 Task: Create a schedule automation trigger every second wednesday of the month at 12:00 PM.
Action: Mouse moved to (1084, 306)
Screenshot: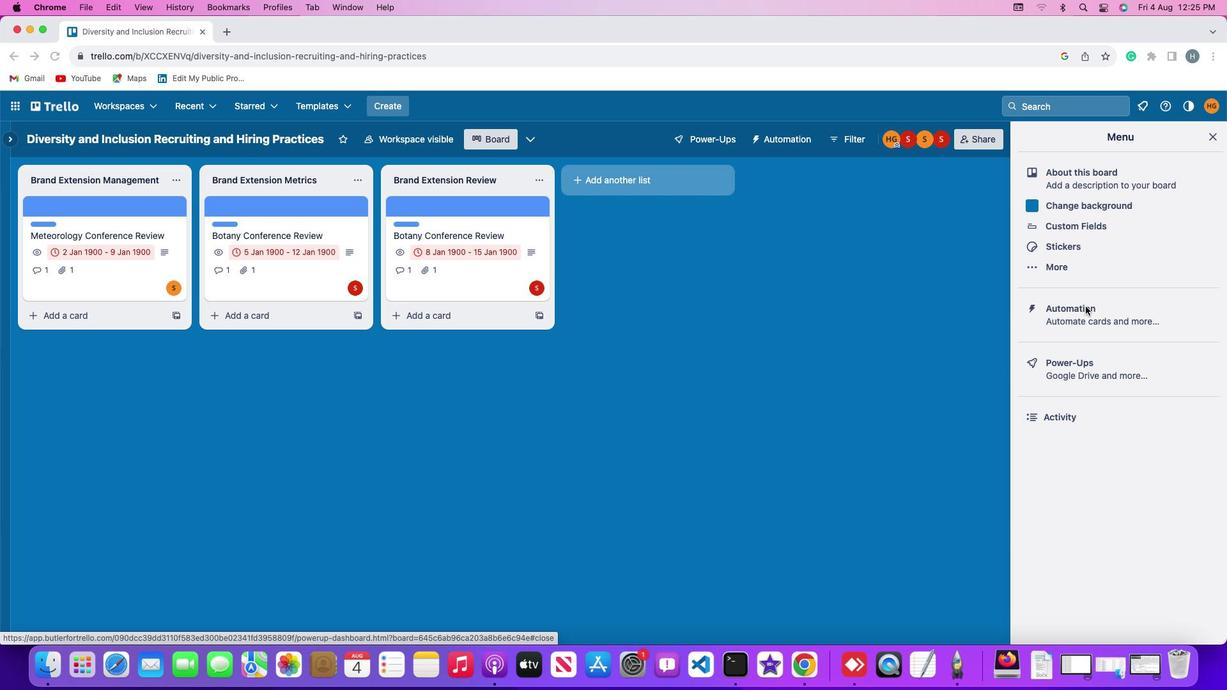 
Action: Mouse pressed left at (1084, 306)
Screenshot: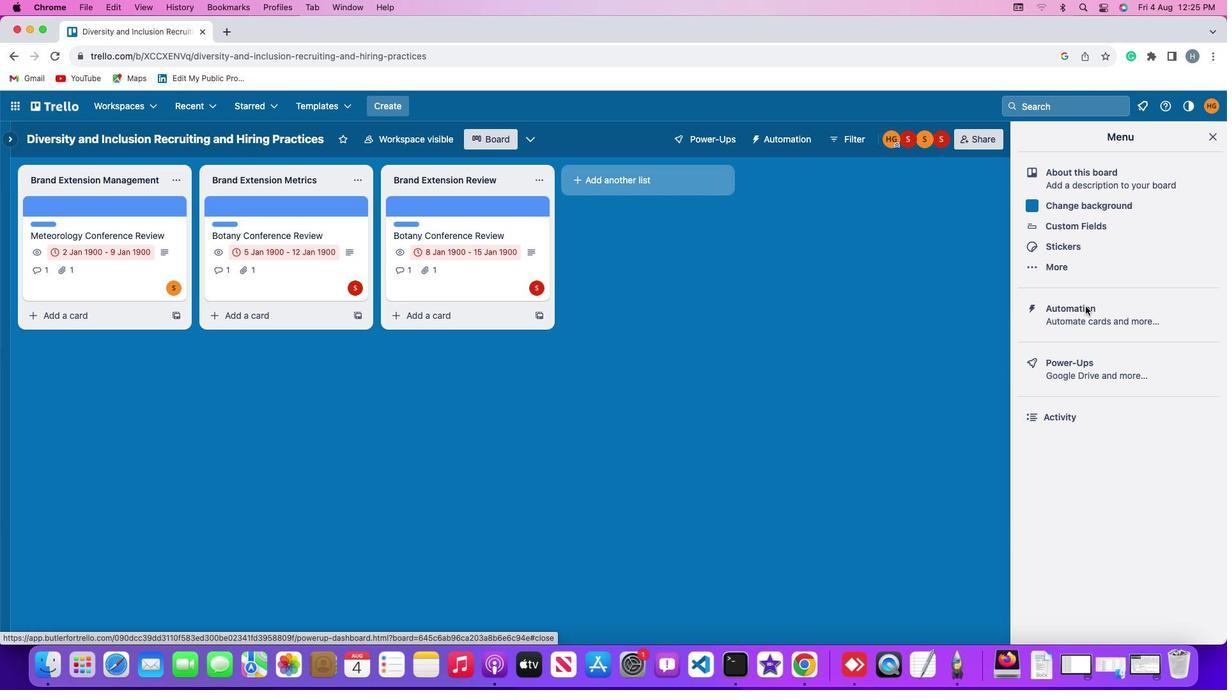 
Action: Mouse moved to (1093, 309)
Screenshot: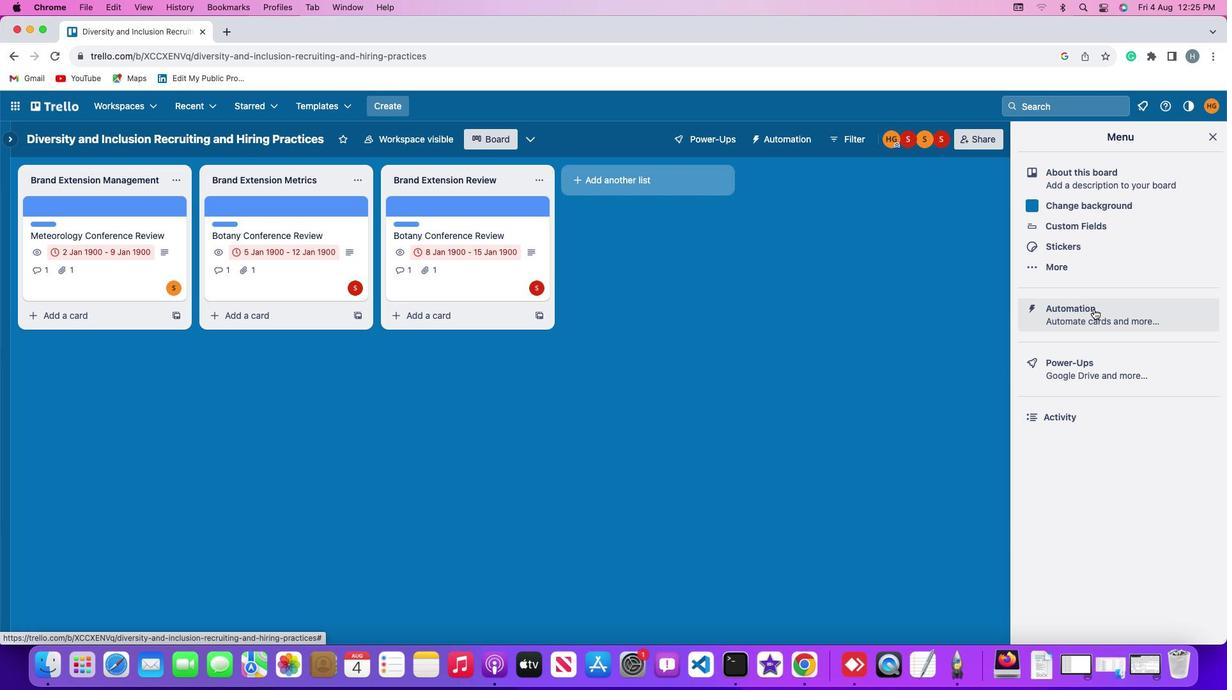 
Action: Mouse pressed left at (1093, 309)
Screenshot: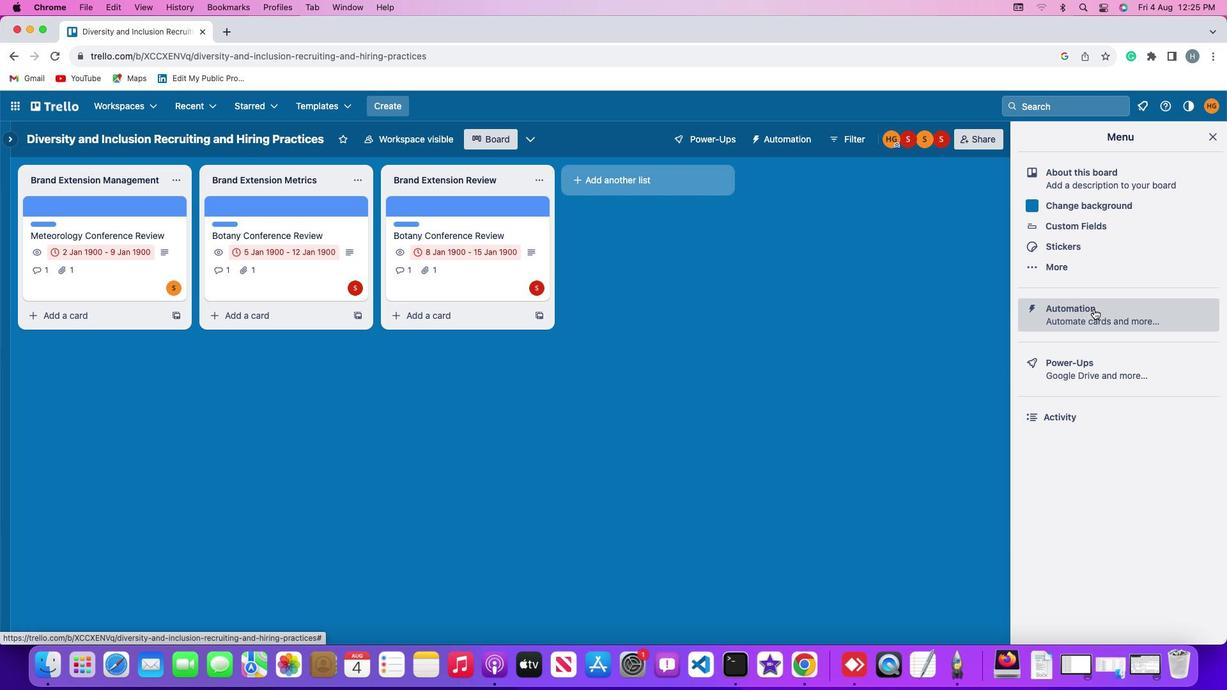 
Action: Mouse moved to (67, 272)
Screenshot: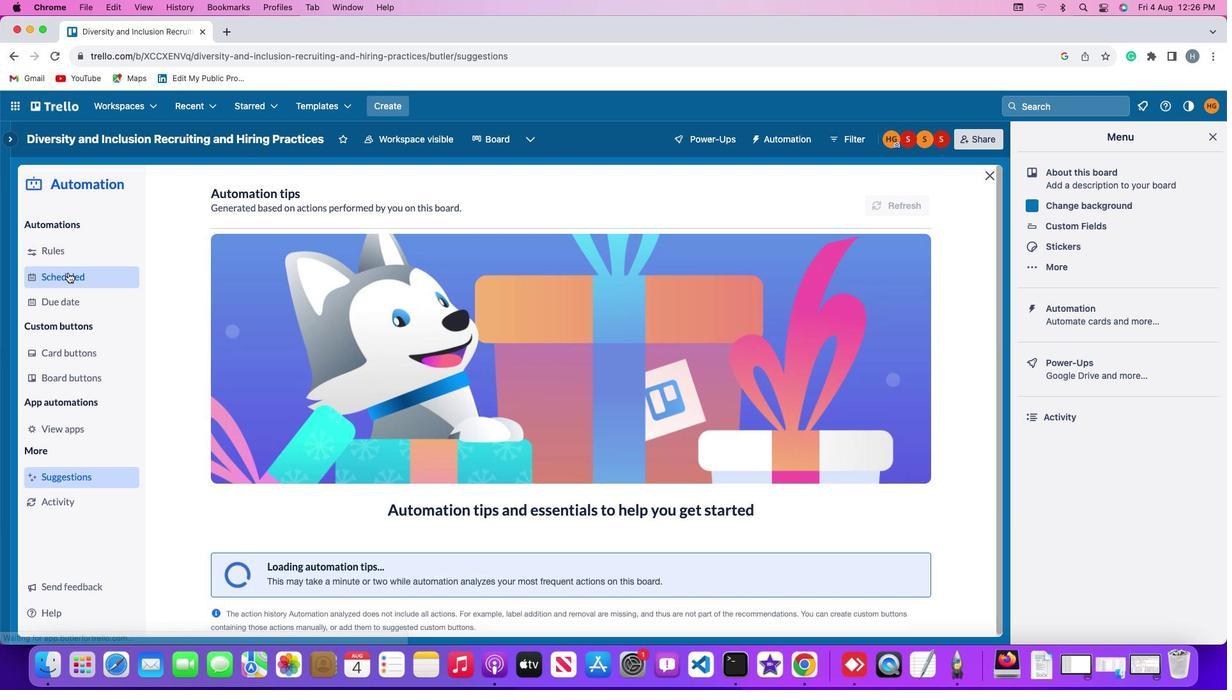 
Action: Mouse pressed left at (67, 272)
Screenshot: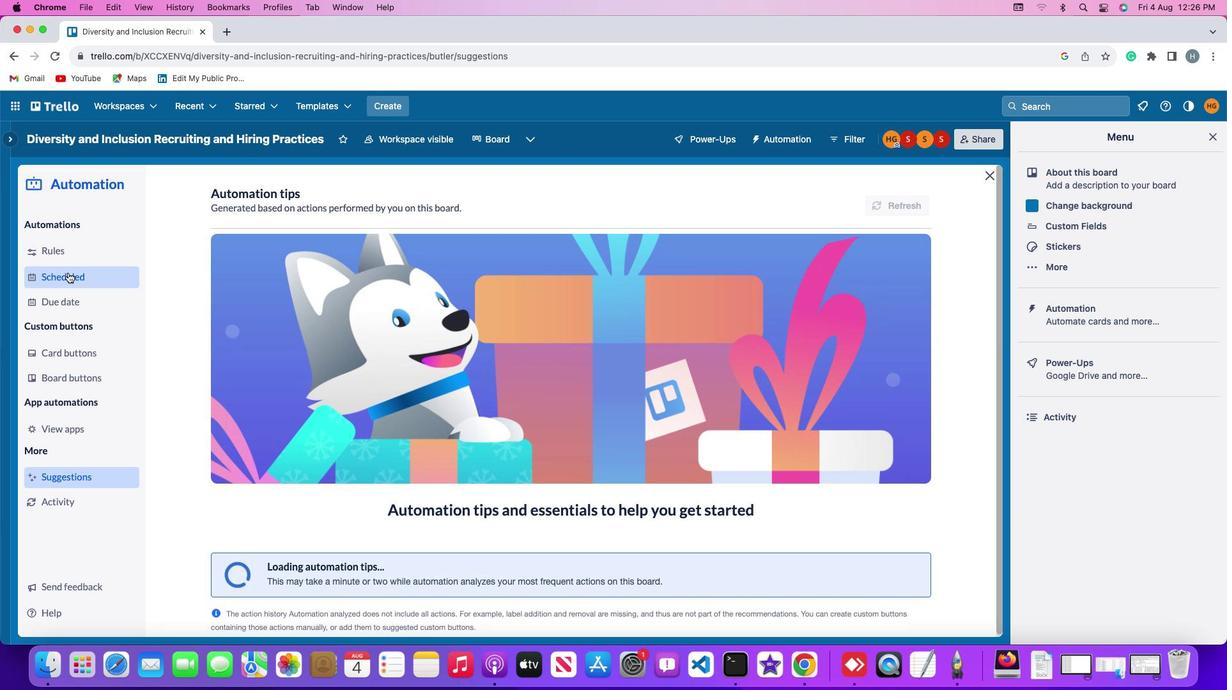 
Action: Mouse moved to (850, 194)
Screenshot: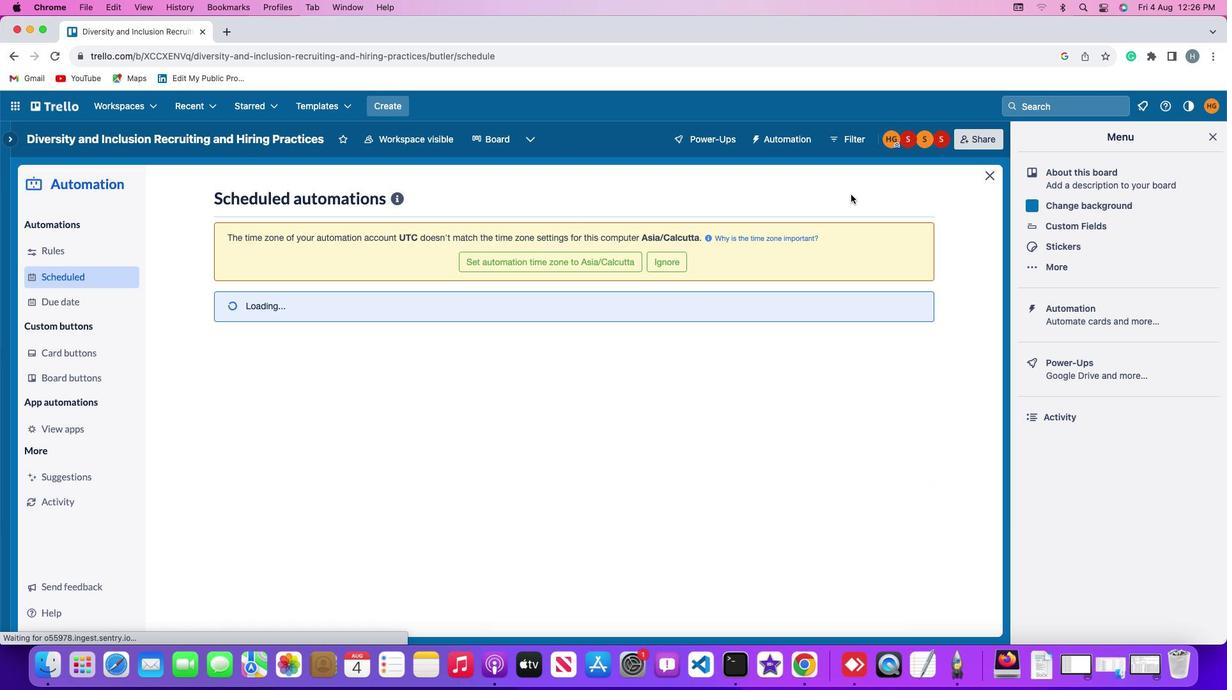 
Action: Mouse pressed left at (850, 194)
Screenshot: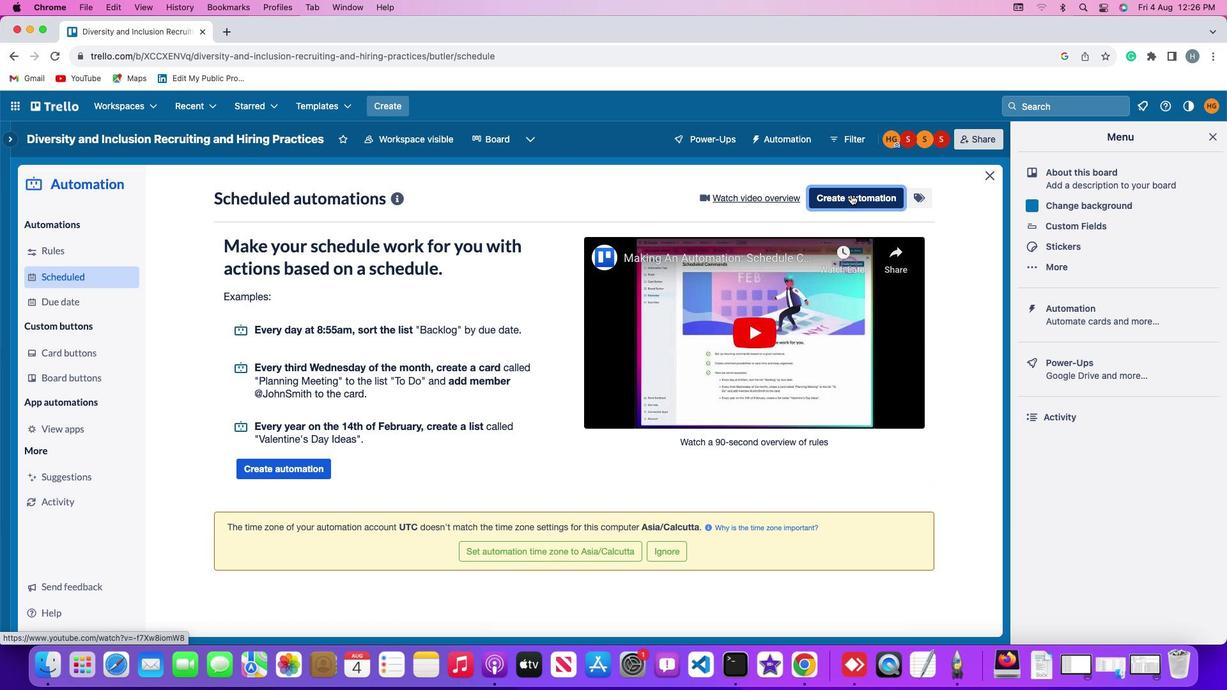 
Action: Mouse moved to (616, 317)
Screenshot: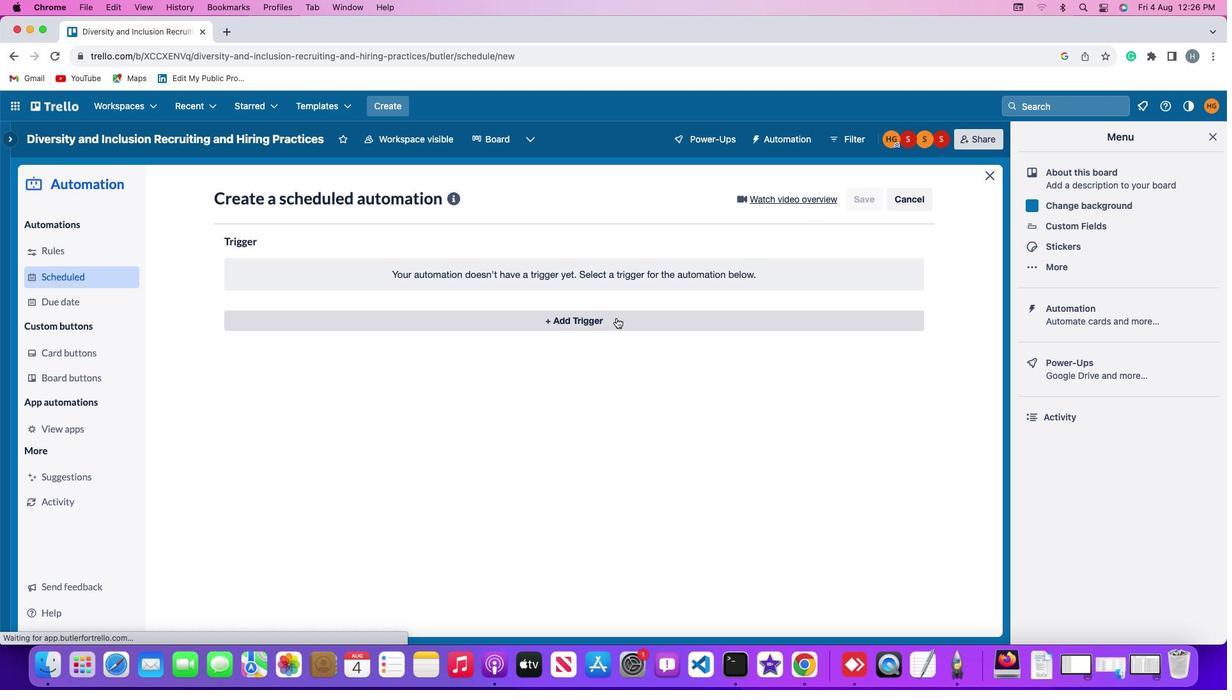 
Action: Mouse pressed left at (616, 317)
Screenshot: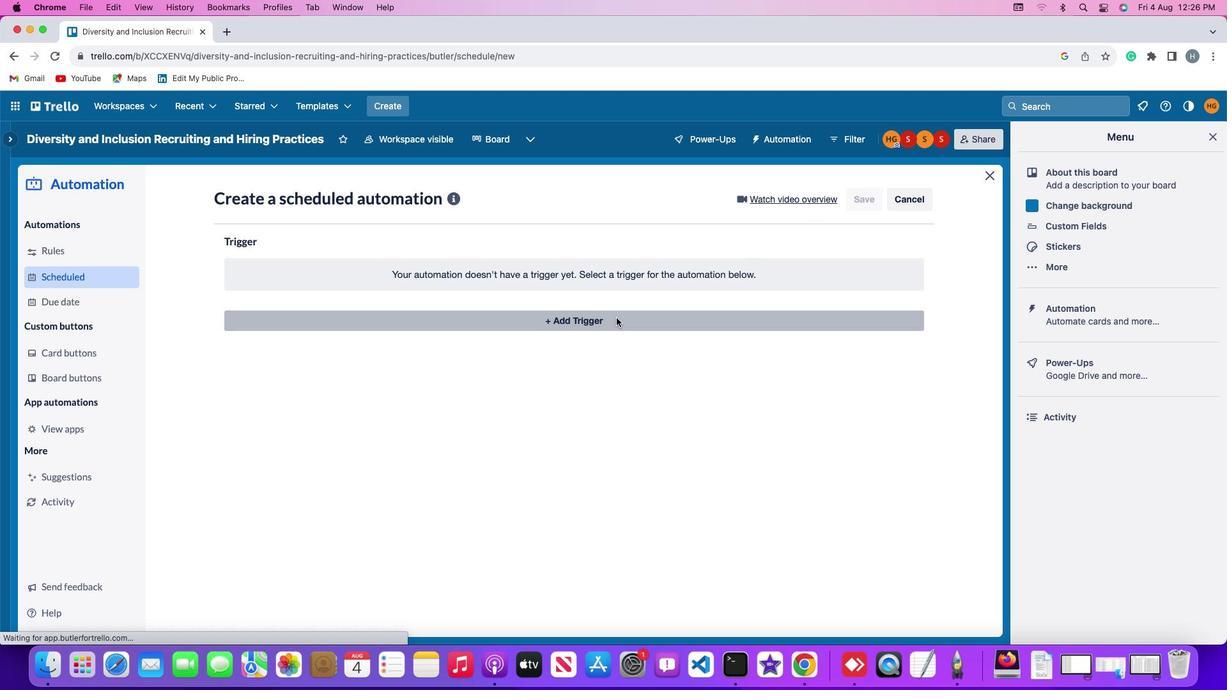 
Action: Mouse moved to (271, 545)
Screenshot: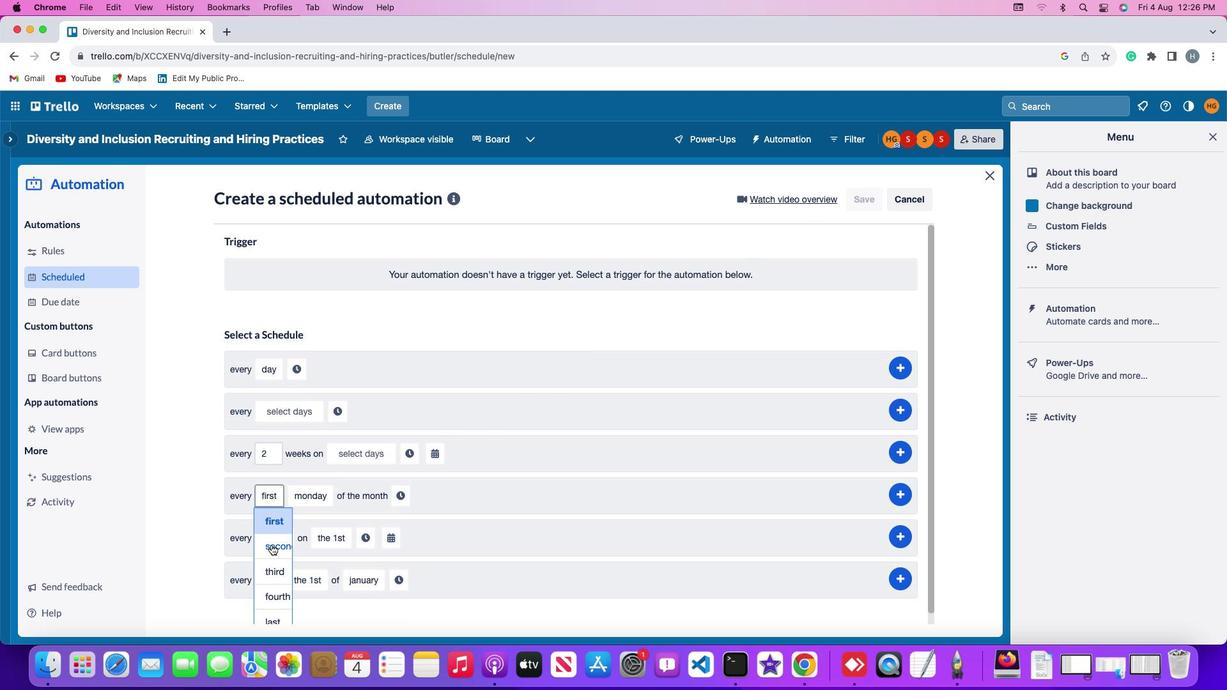 
Action: Mouse pressed left at (271, 545)
Screenshot: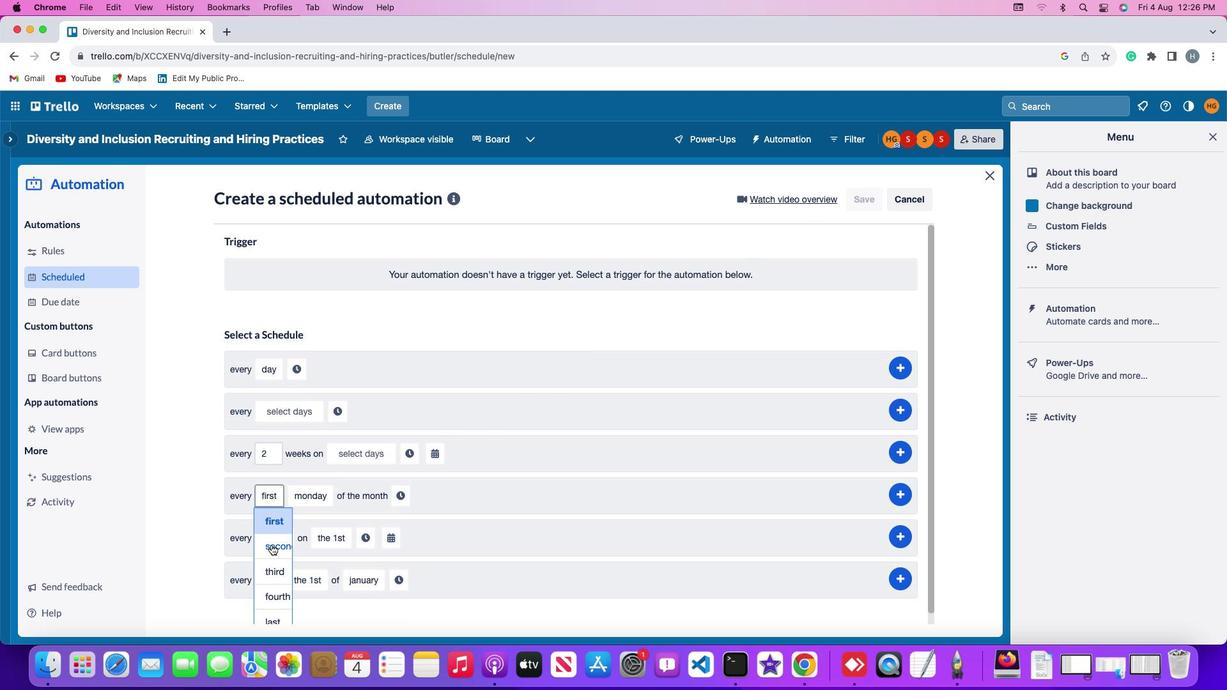 
Action: Mouse moved to (349, 366)
Screenshot: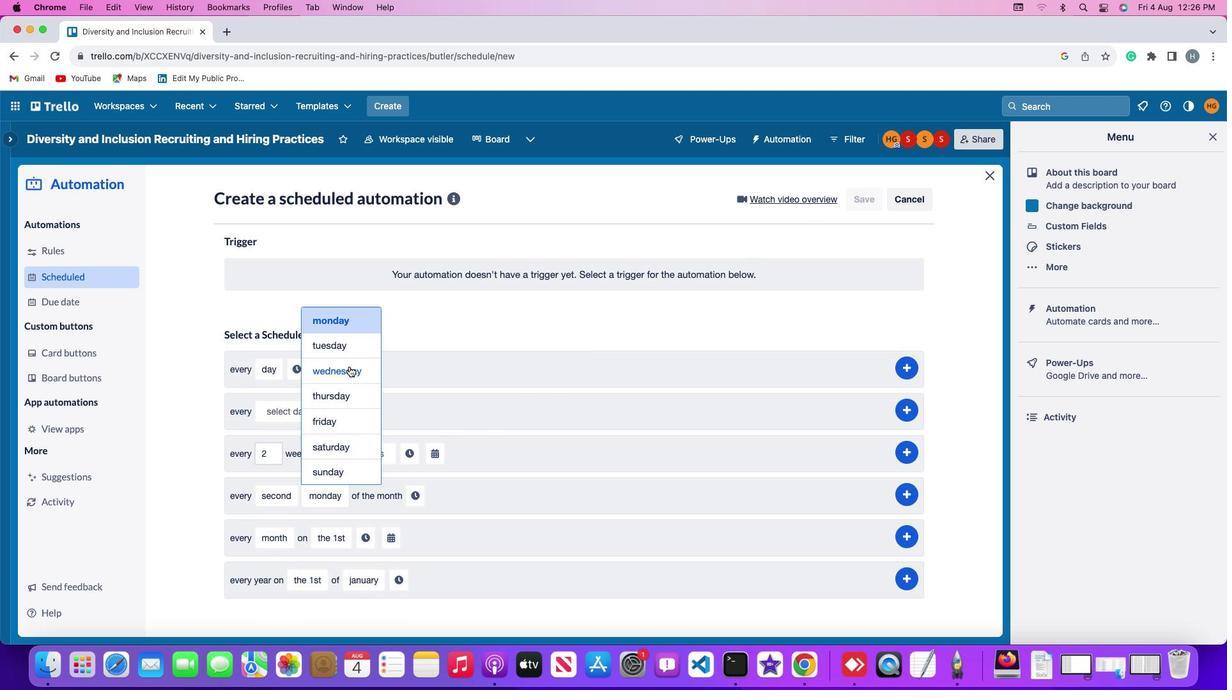 
Action: Mouse pressed left at (349, 366)
Screenshot: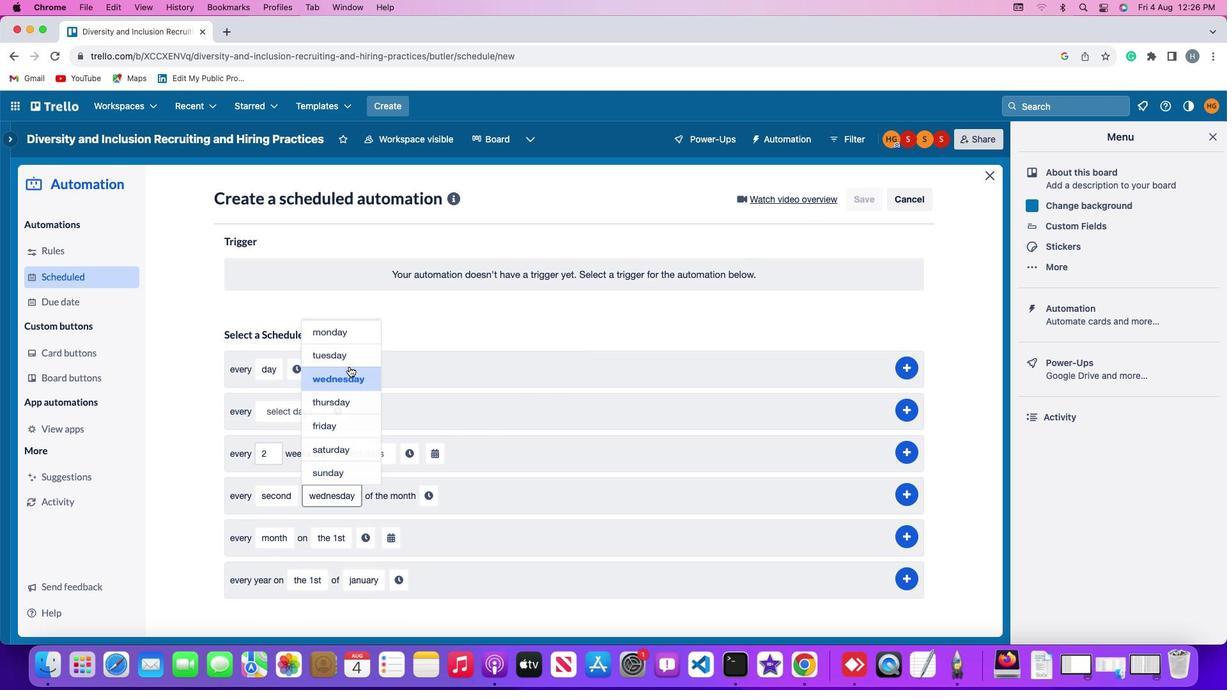 
Action: Mouse moved to (426, 490)
Screenshot: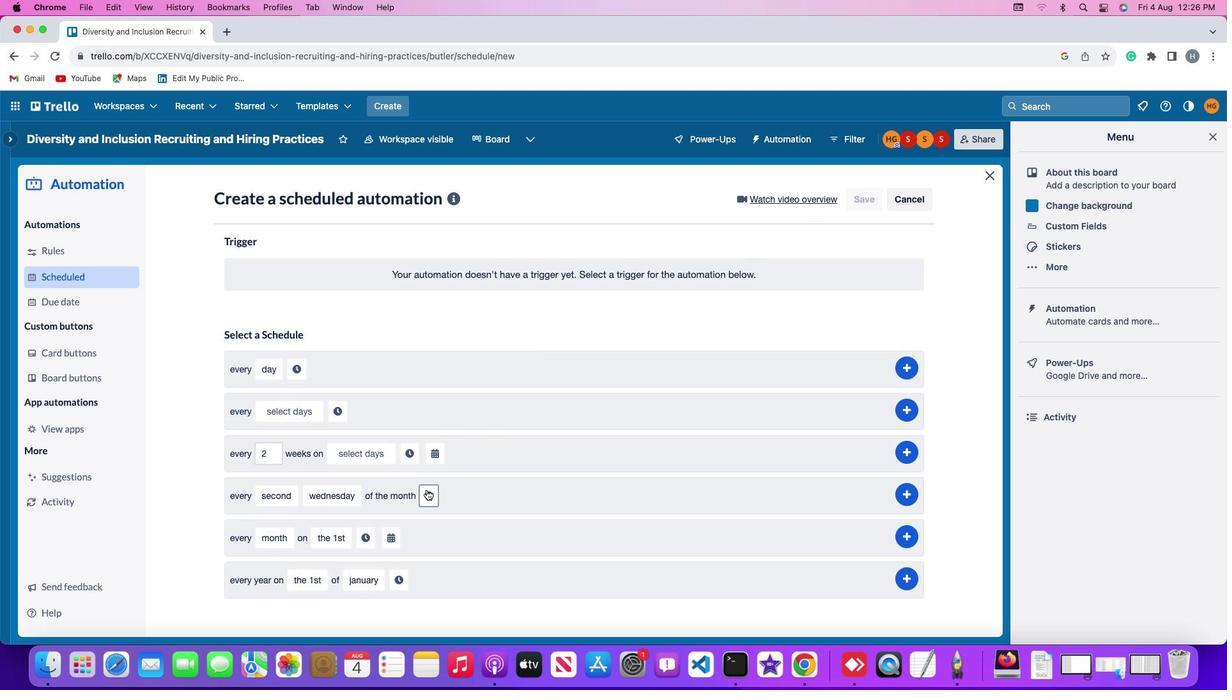 
Action: Mouse pressed left at (426, 490)
Screenshot: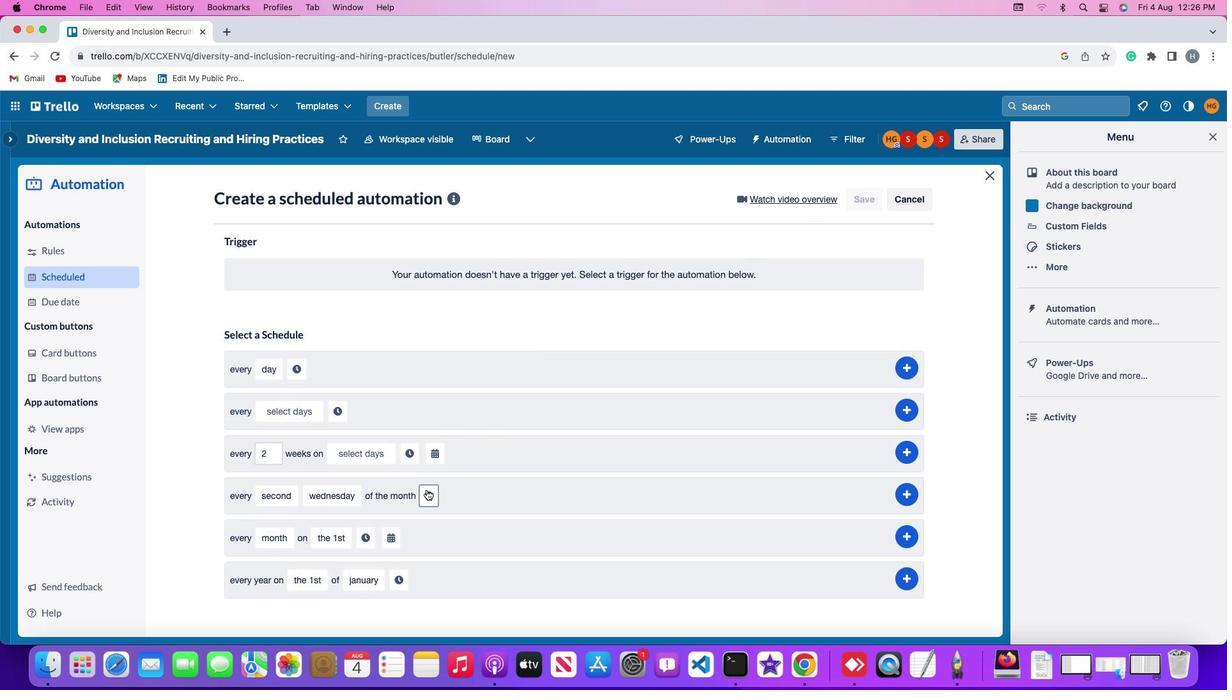 
Action: Mouse moved to (493, 497)
Screenshot: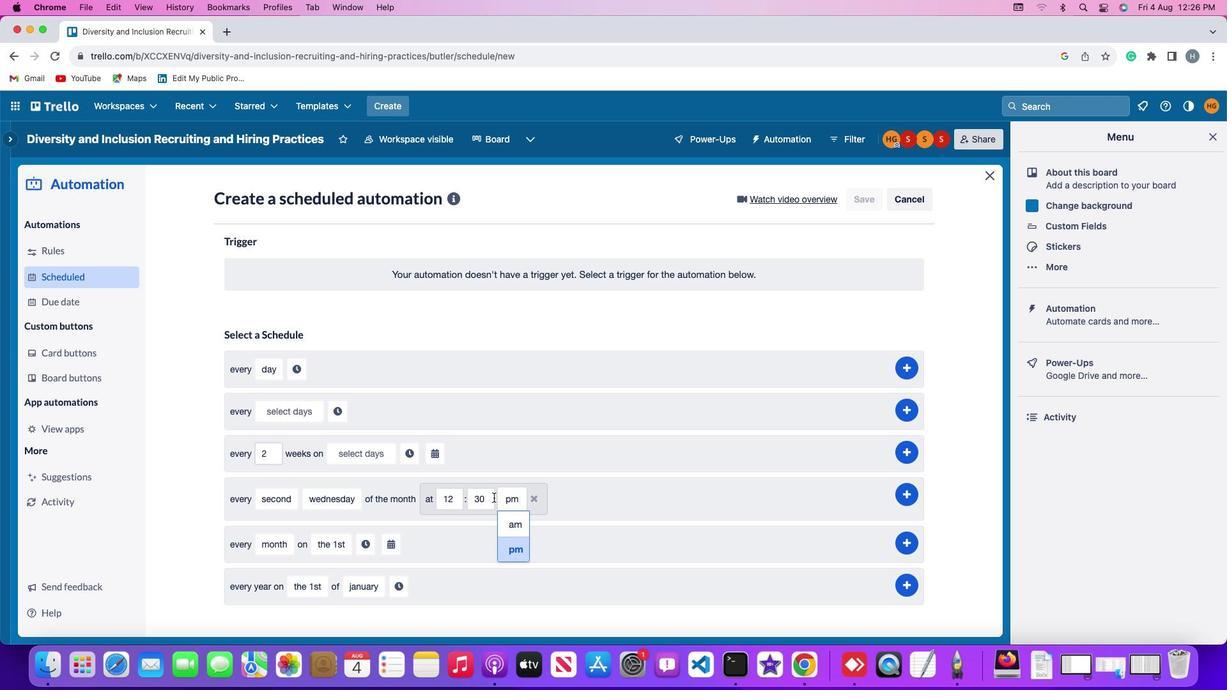 
Action: Mouse pressed left at (493, 497)
Screenshot: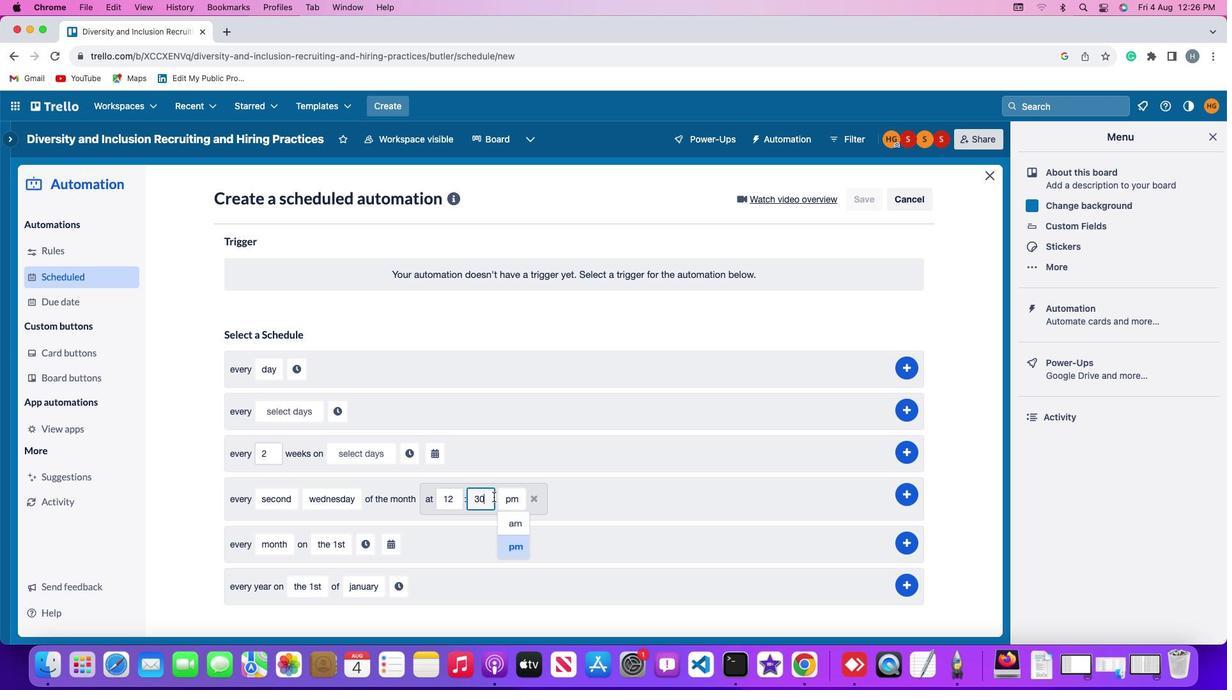 
Action: Mouse moved to (492, 497)
Screenshot: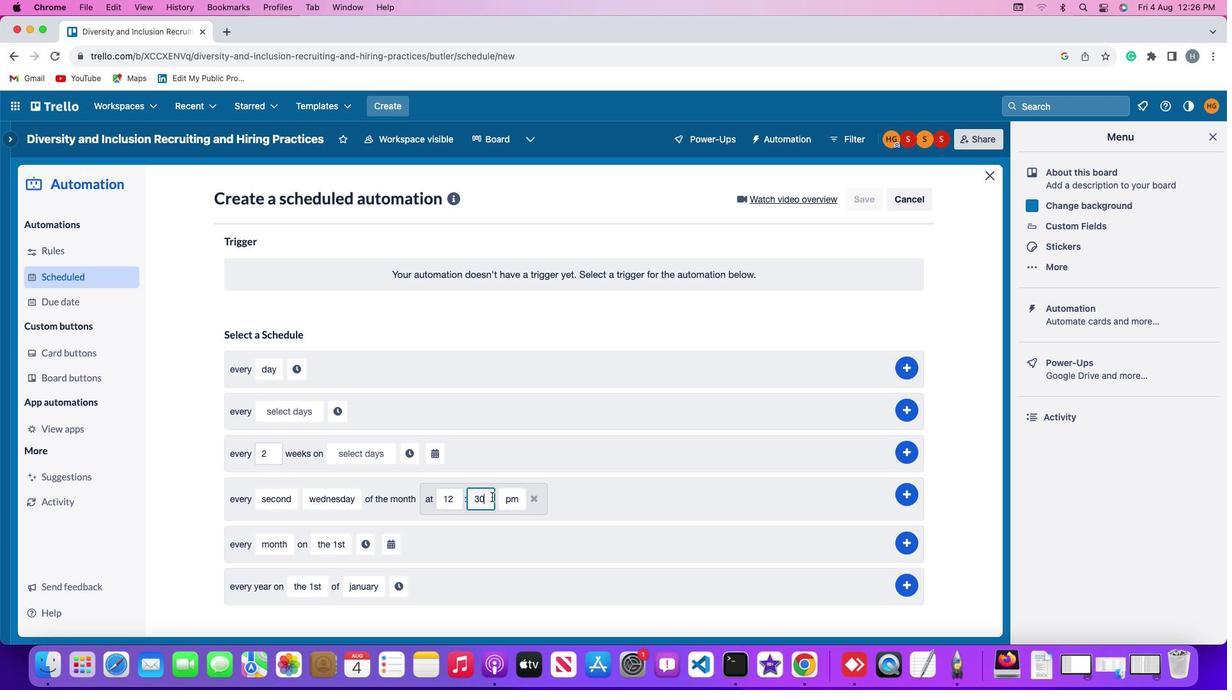 
Action: Key pressed Key.backspaceKey.backspace
Screenshot: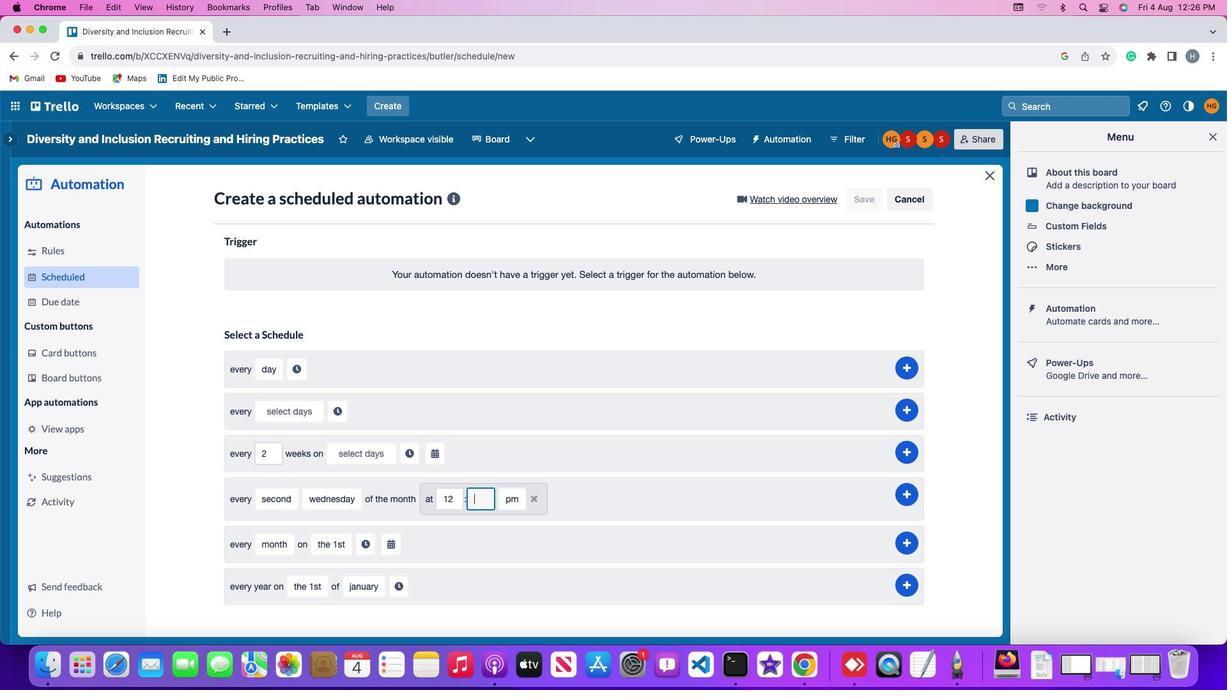 
Action: Mouse moved to (492, 497)
Screenshot: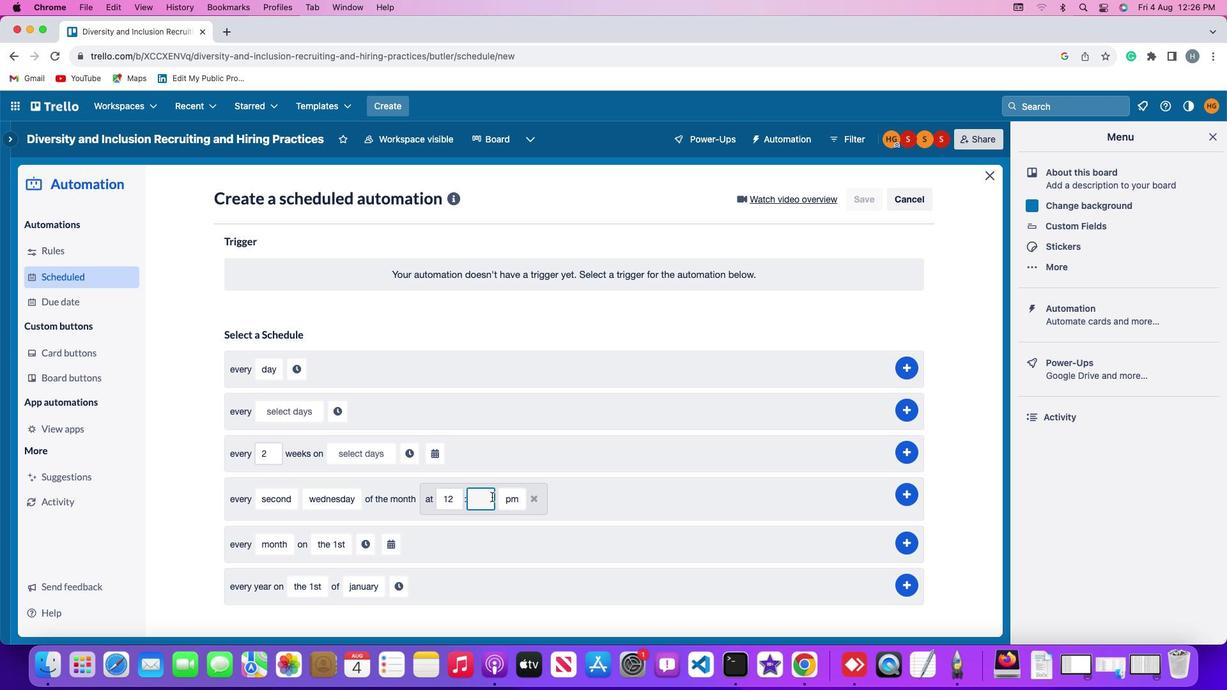 
Action: Key pressed '0''0'
Screenshot: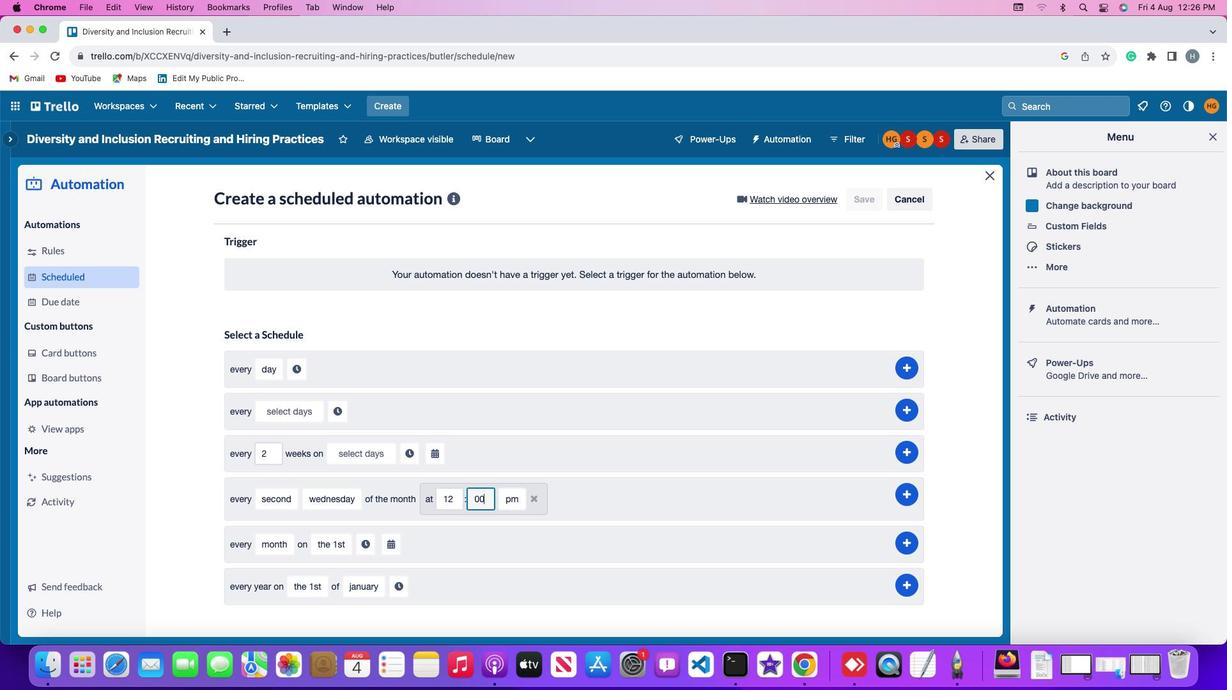 
Action: Mouse moved to (514, 547)
Screenshot: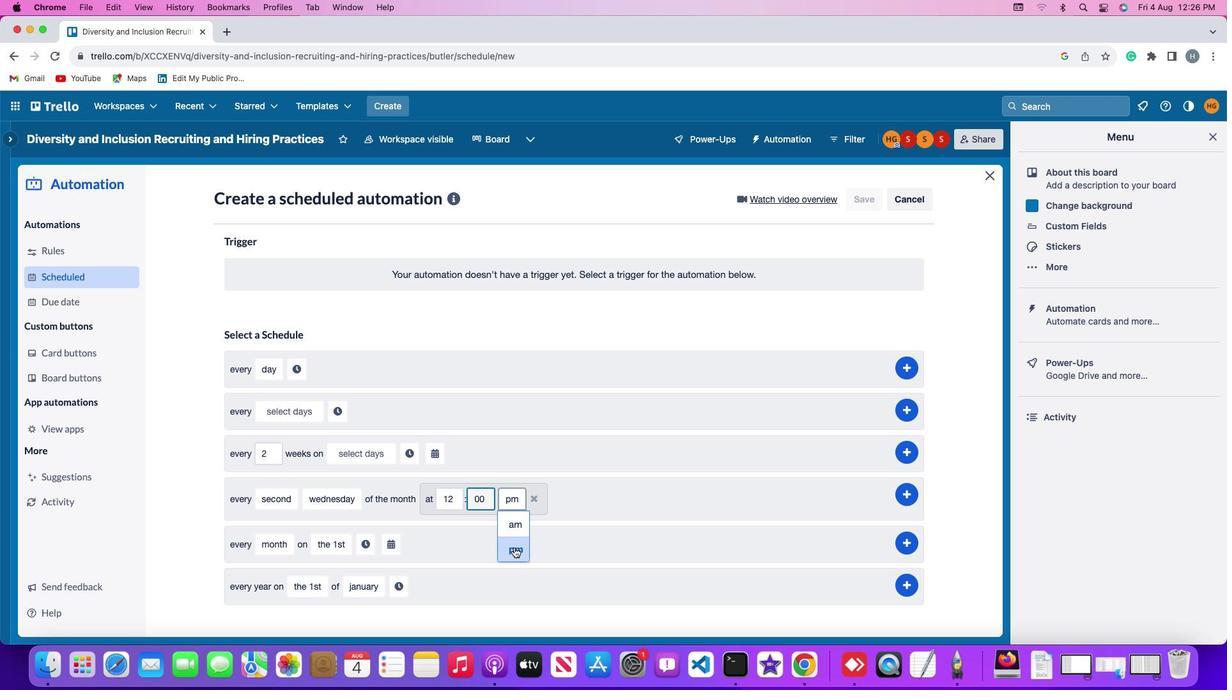 
Action: Mouse pressed left at (514, 547)
Screenshot: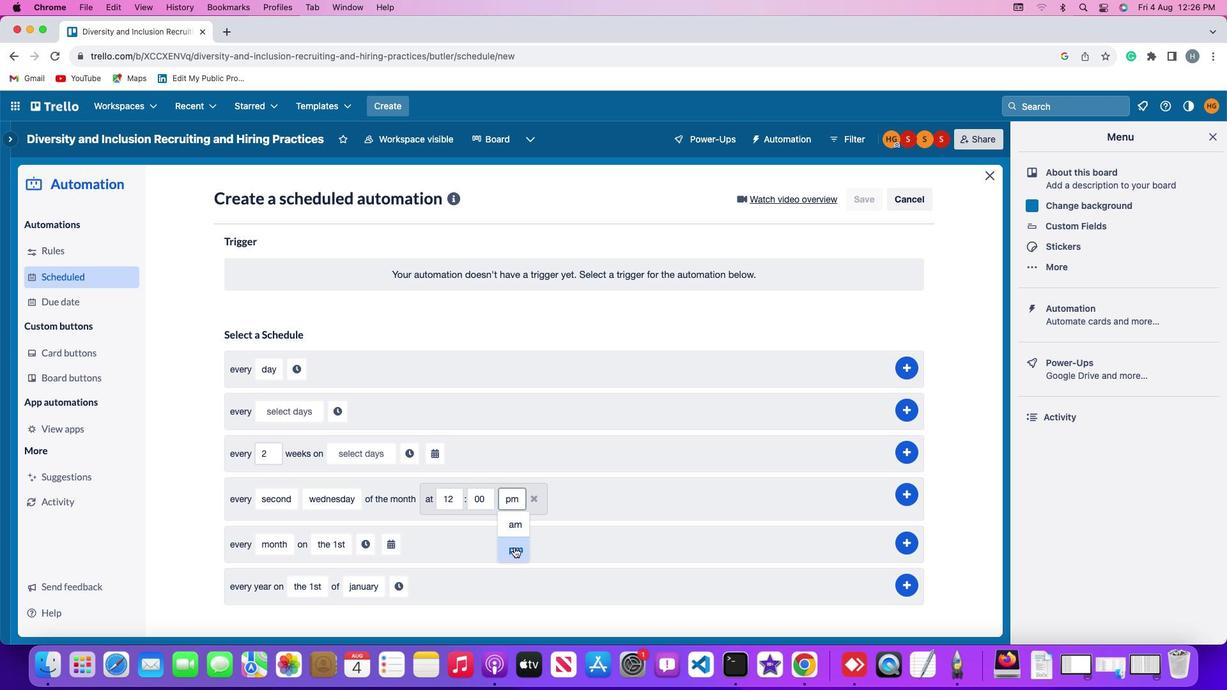 
Action: Mouse moved to (905, 492)
Screenshot: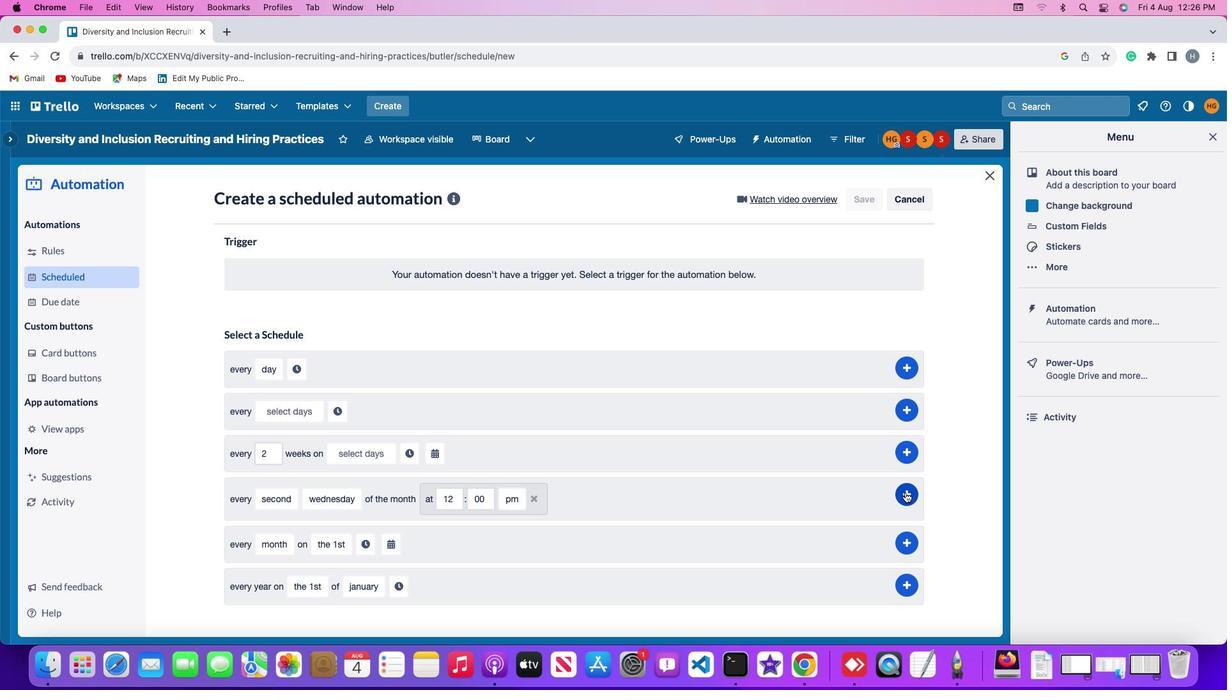 
Action: Mouse pressed left at (905, 492)
Screenshot: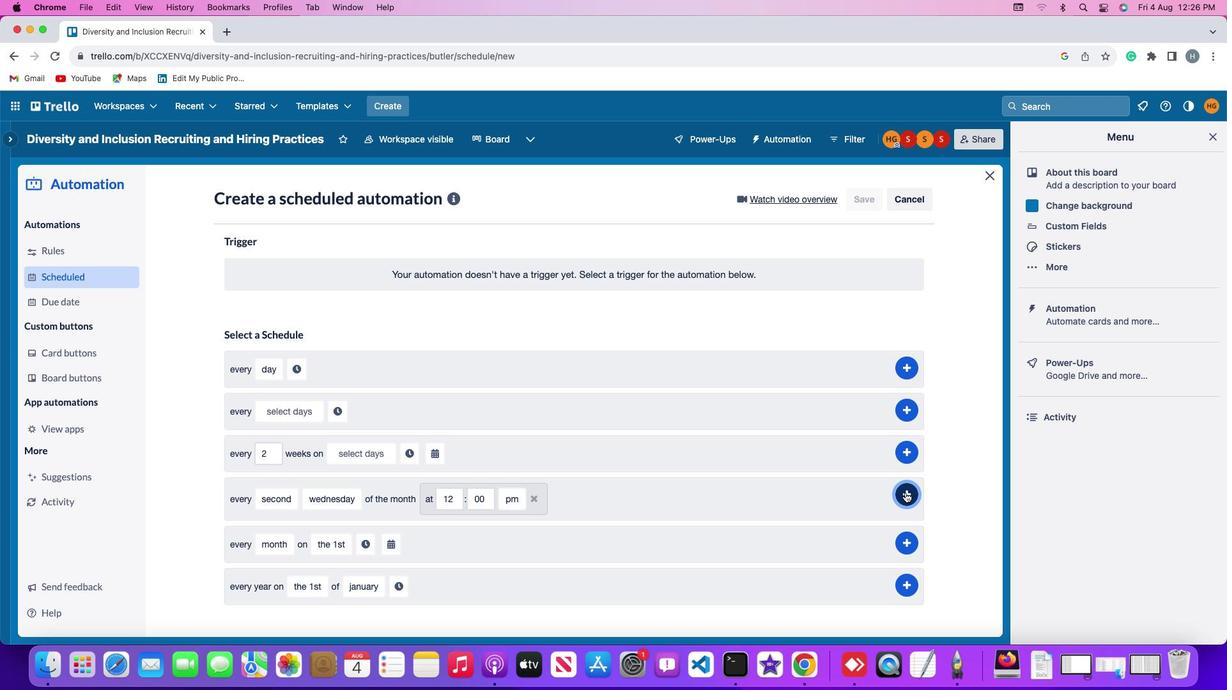 
Action: Mouse moved to (772, 368)
Screenshot: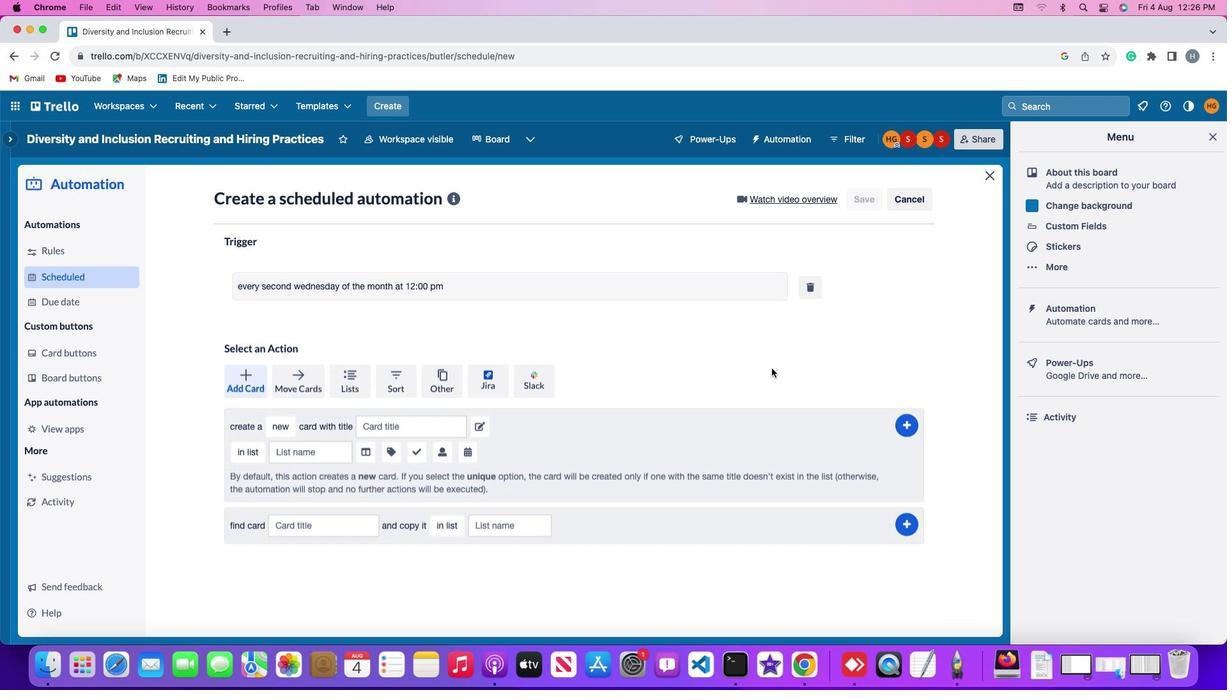 
